 Task: Create a task  Implement a feature for users to track and manage their expenses on a budget , assign it to team member softage.10@softage.net in the project WorldView and update the status of the task to  At Risk , set the priority of the task to Medium.
Action: Mouse moved to (79, 454)
Screenshot: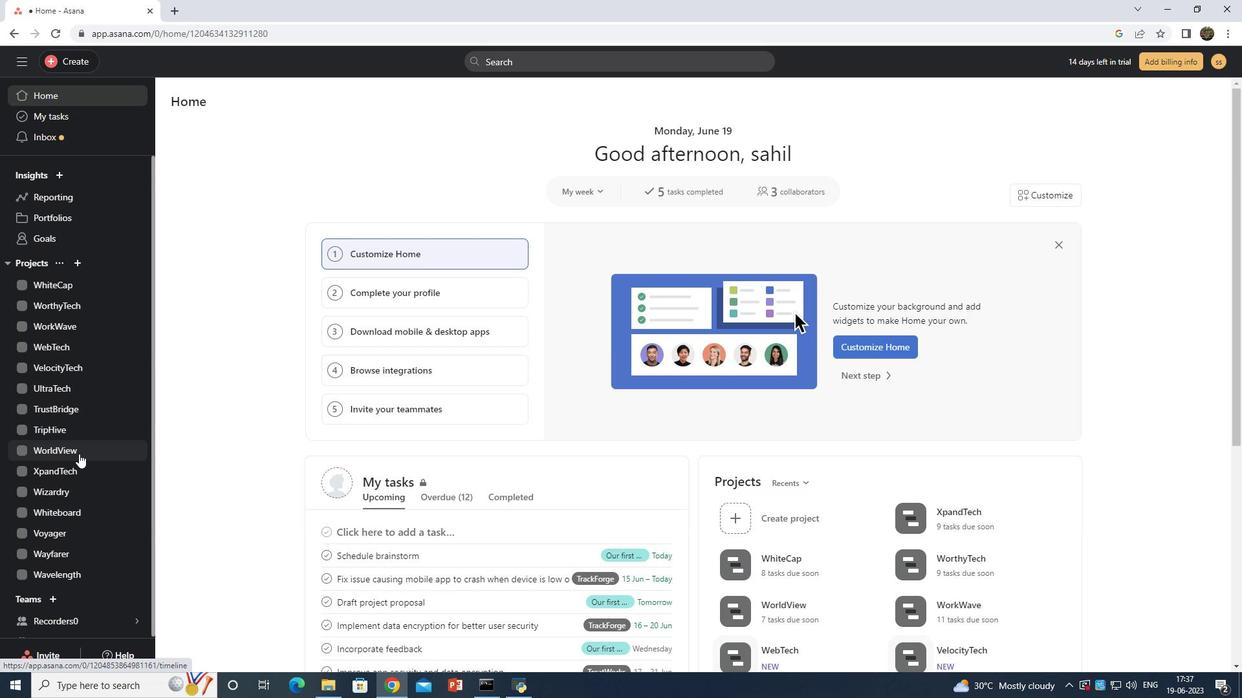 
Action: Mouse pressed left at (79, 454)
Screenshot: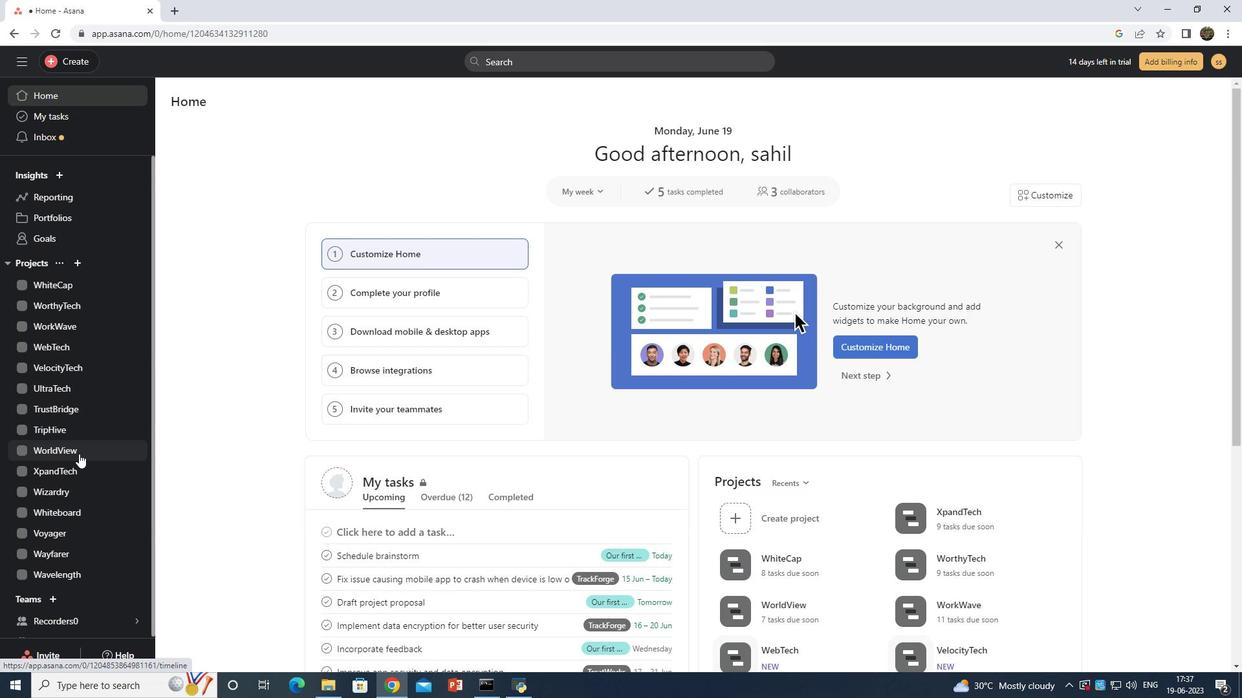 
Action: Mouse moved to (207, 158)
Screenshot: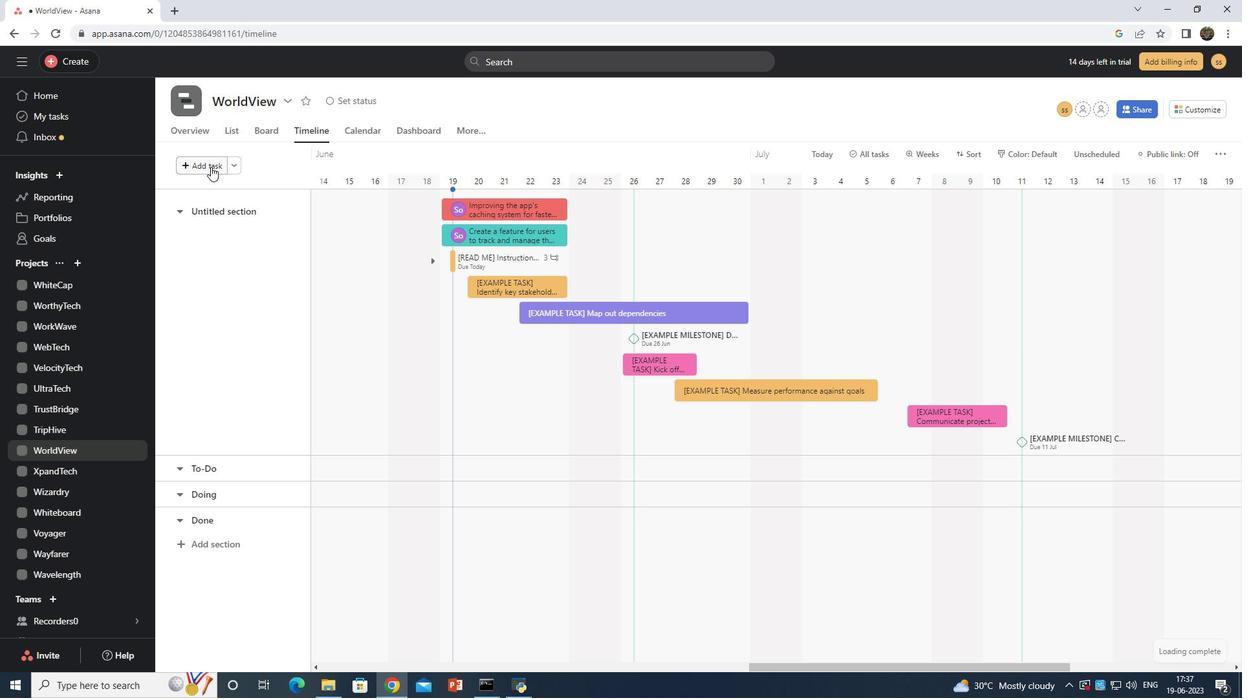 
Action: Mouse pressed left at (207, 158)
Screenshot: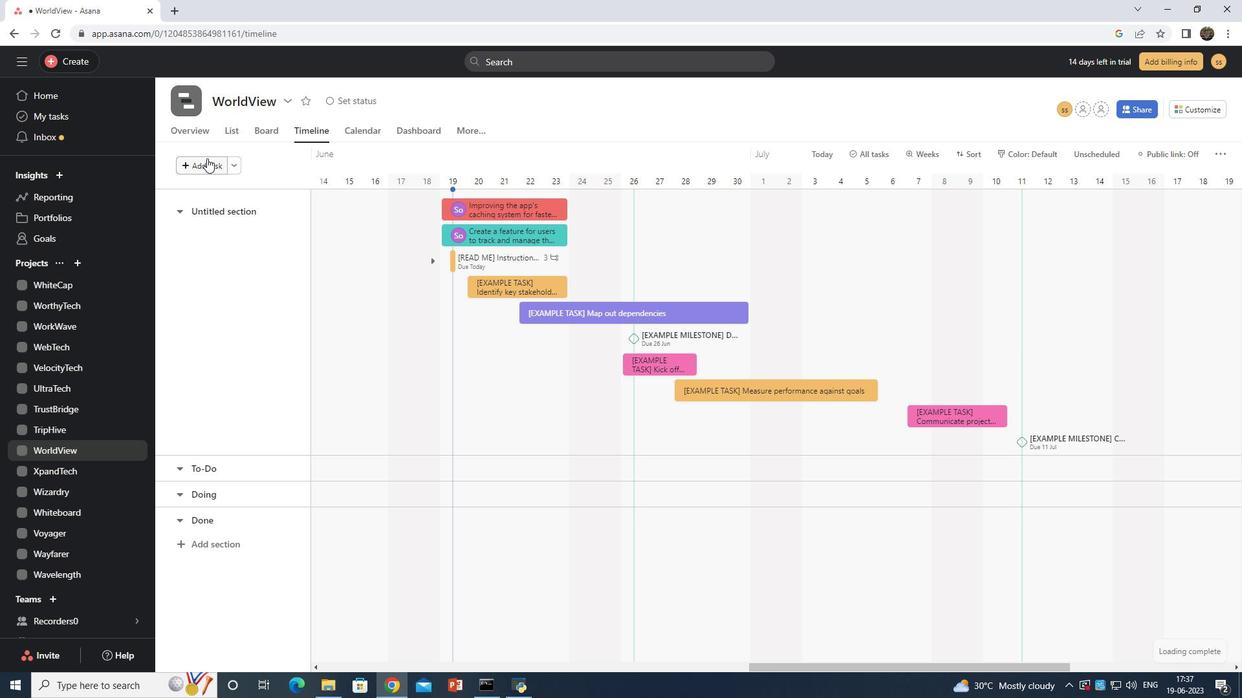 
Action: Mouse moved to (656, 231)
Screenshot: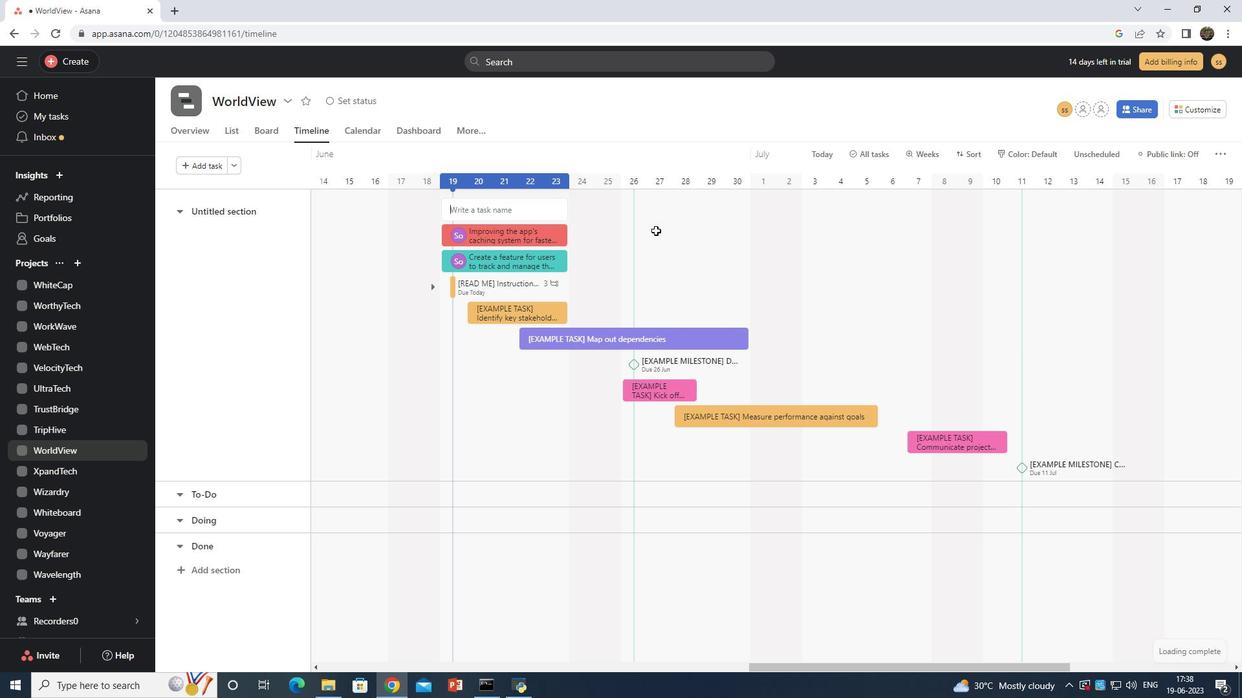 
Action: Key pressed <Key.shift>Implement<Key.space>a<Key.space>feature<Key.space>for<Key.space>users<Key.space>to<Key.space>ta<Key.backspace>rack<Key.space>and<Key.space>manage<Key.space>their<Key.space>expenses<Key.space>on<Key.space>budget
Screenshot: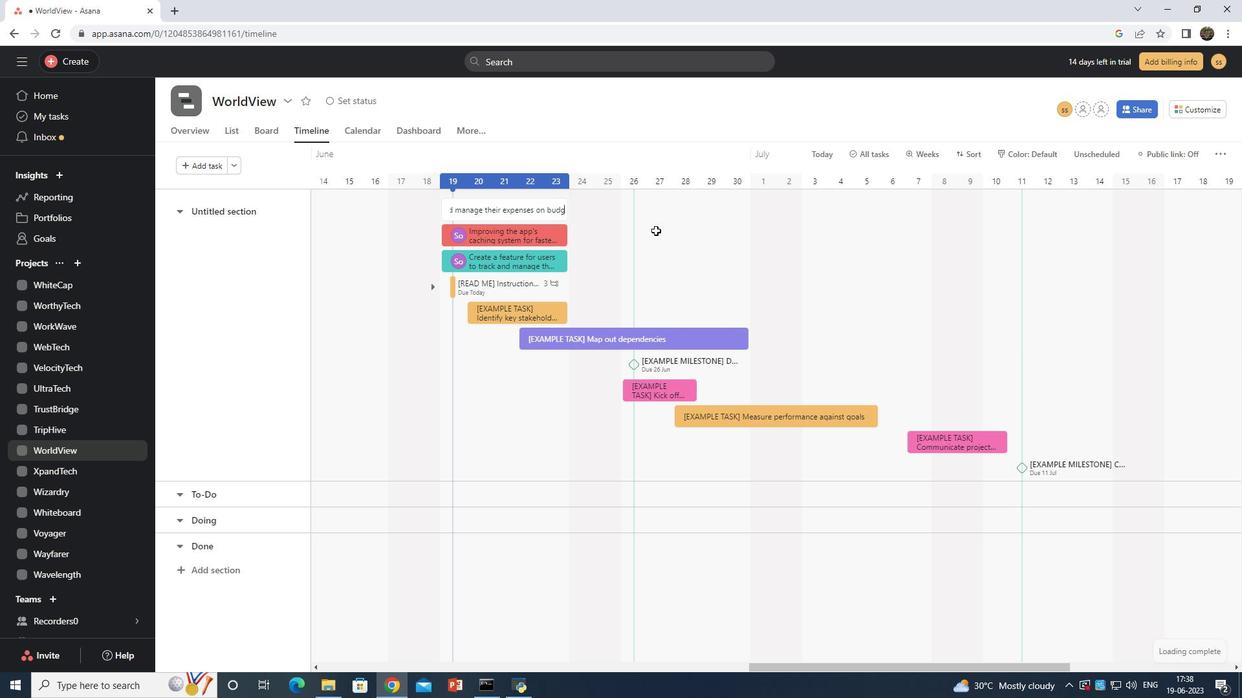 
Action: Mouse moved to (521, 210)
Screenshot: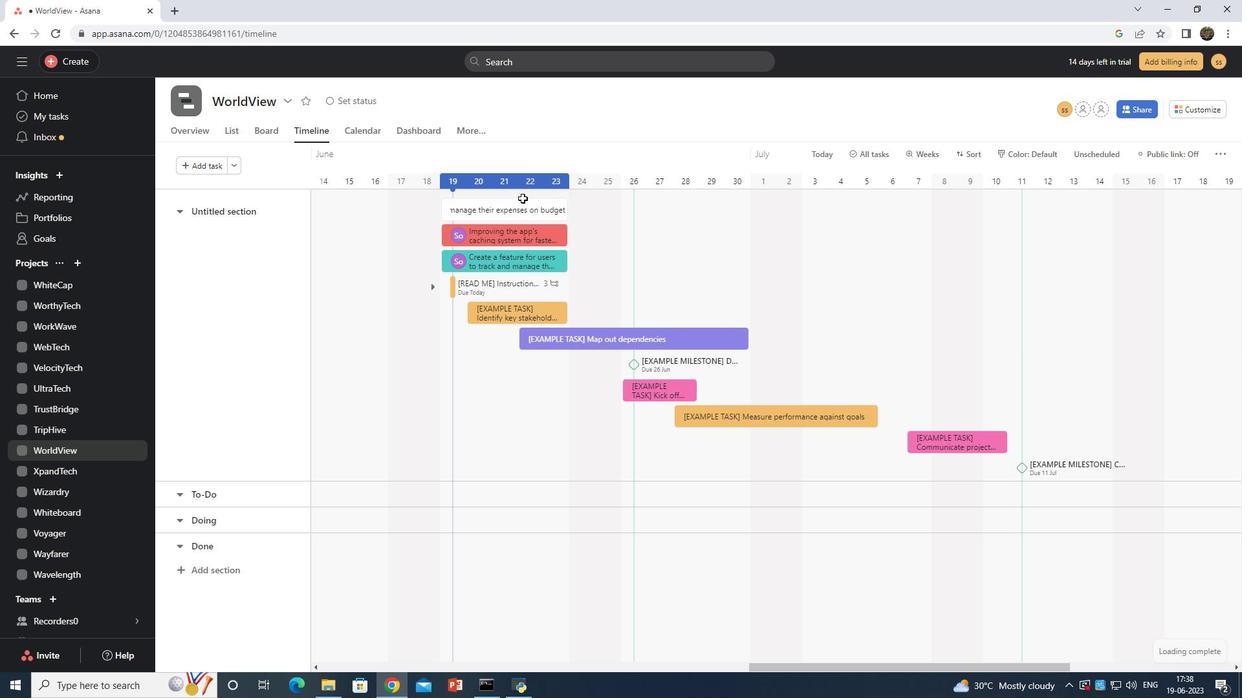 
Action: Mouse pressed left at (521, 210)
Screenshot: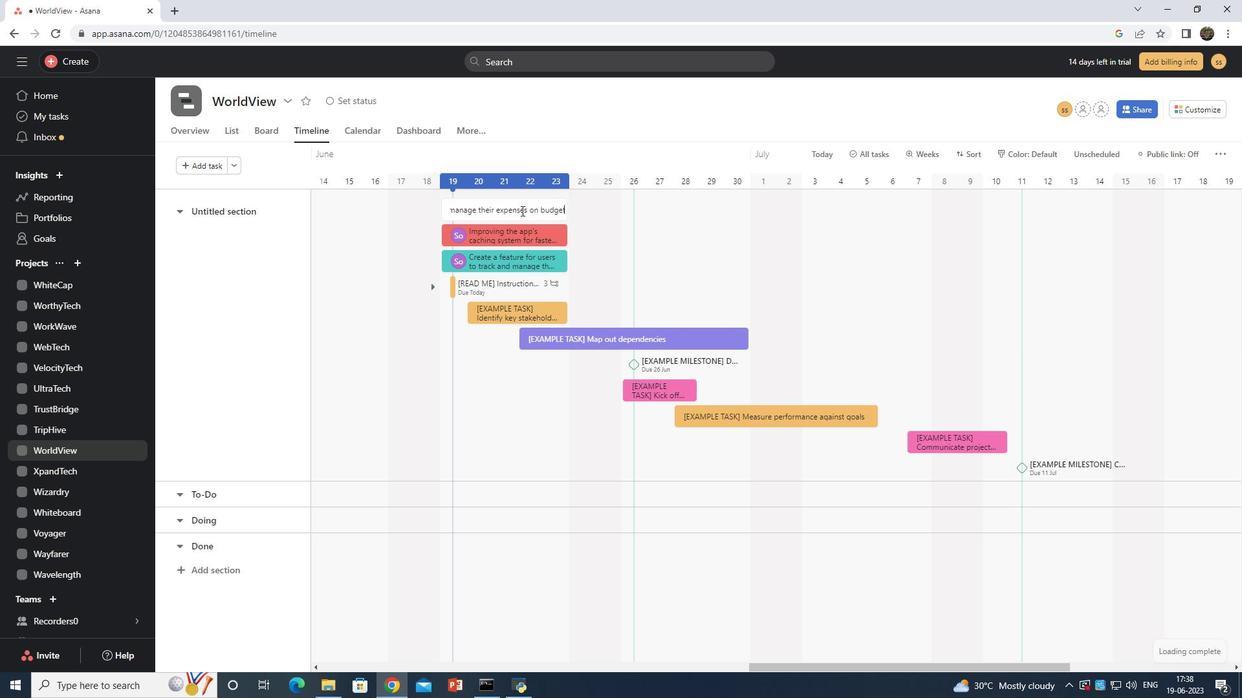 
Action: Mouse moved to (906, 249)
Screenshot: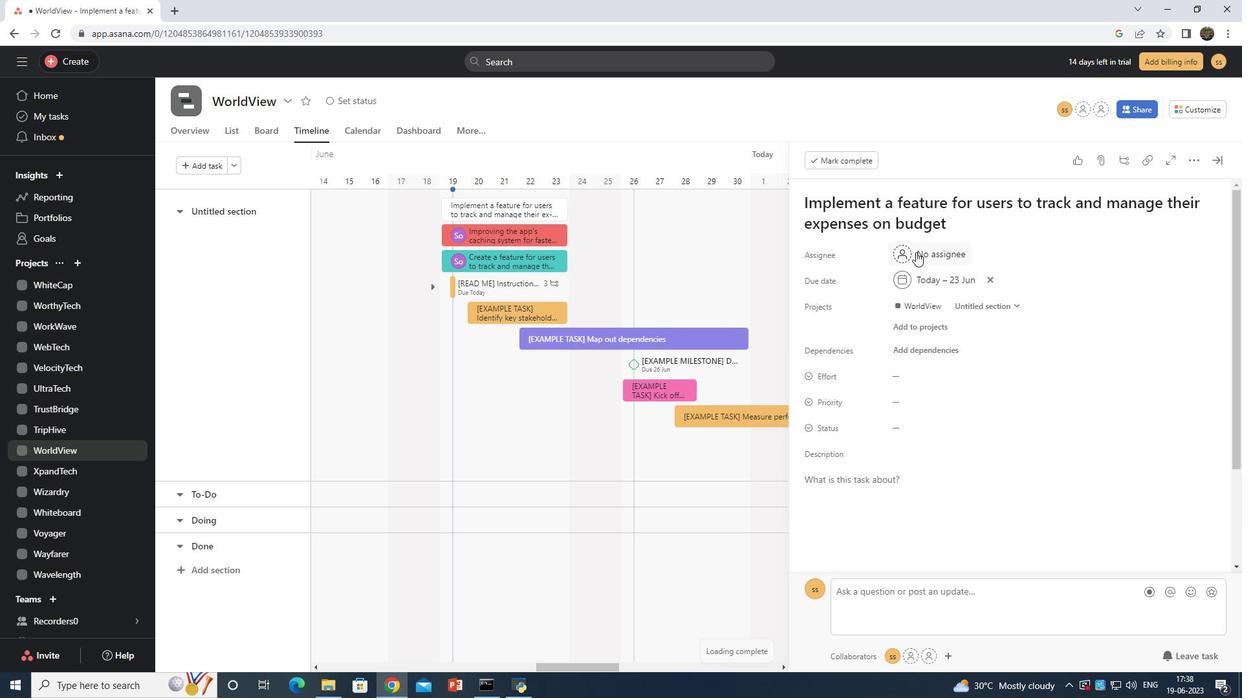 
Action: Mouse pressed left at (906, 249)
Screenshot: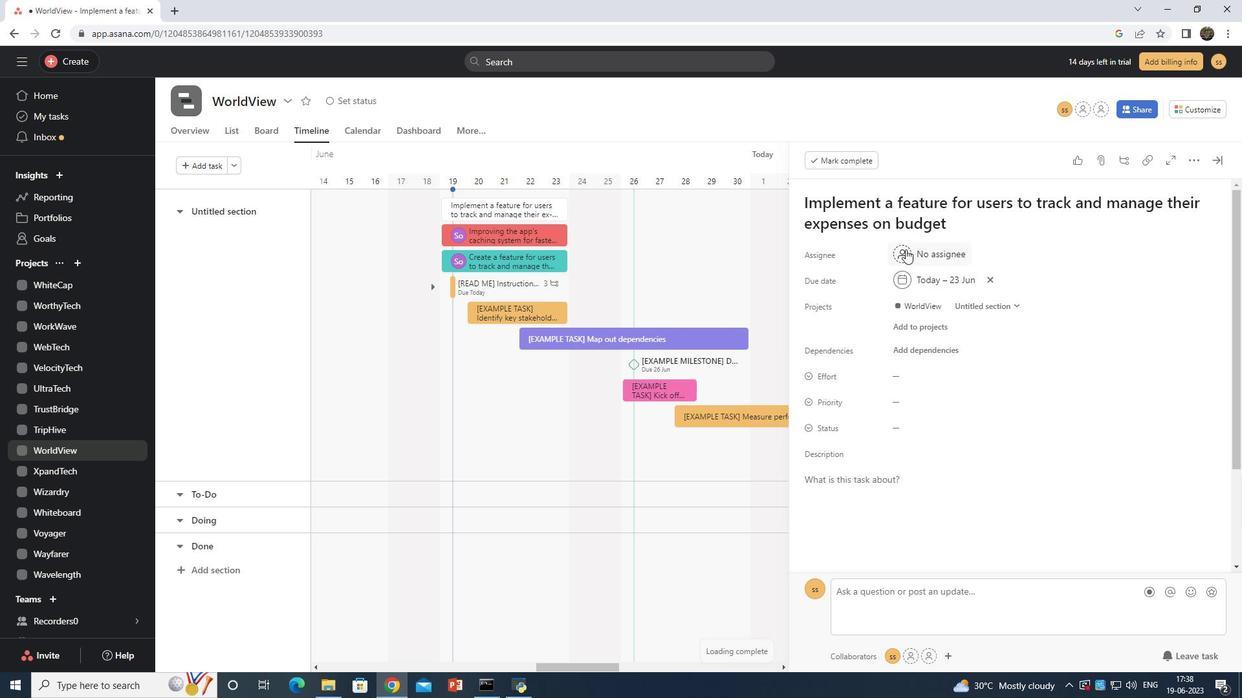 
Action: Mouse moved to (890, 256)
Screenshot: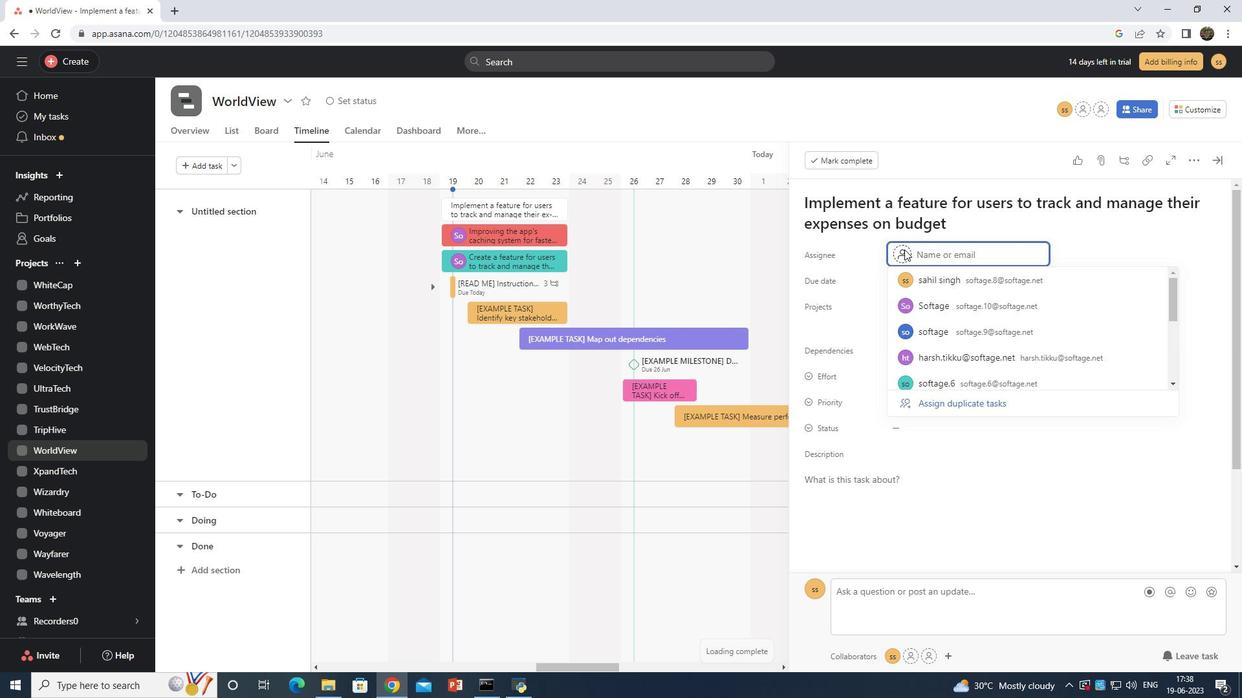 
Action: Key pressed softage.10
Screenshot: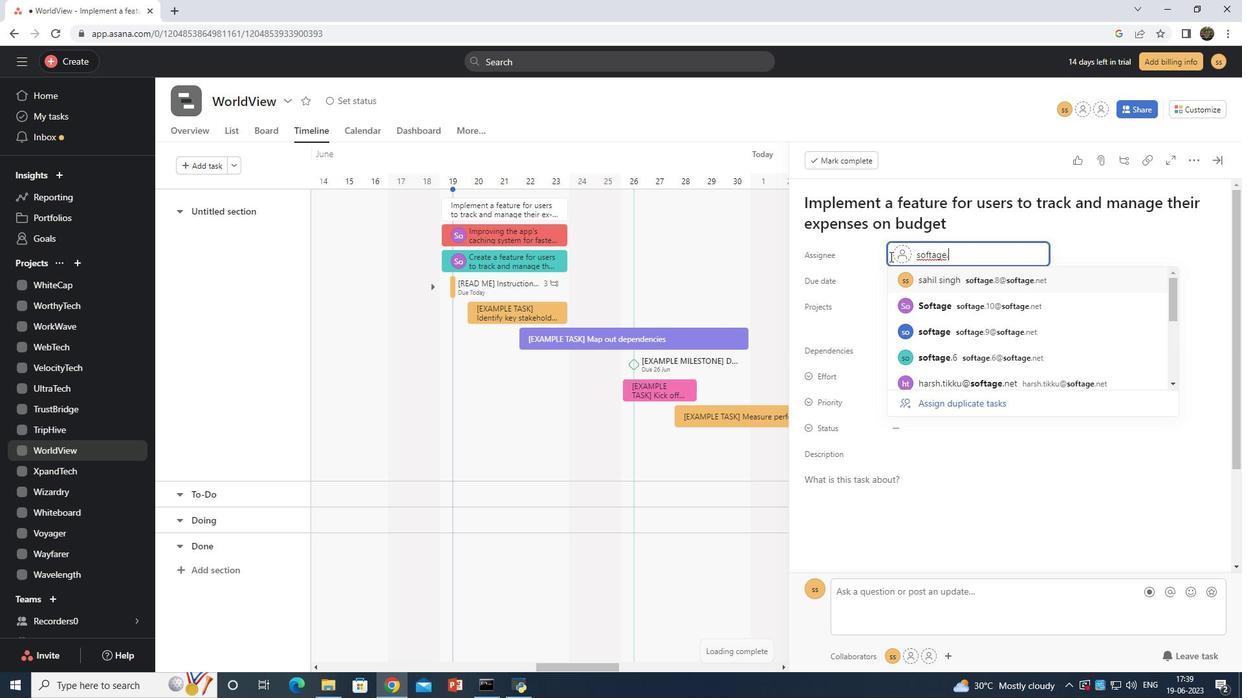 
Action: Mouse moved to (933, 272)
Screenshot: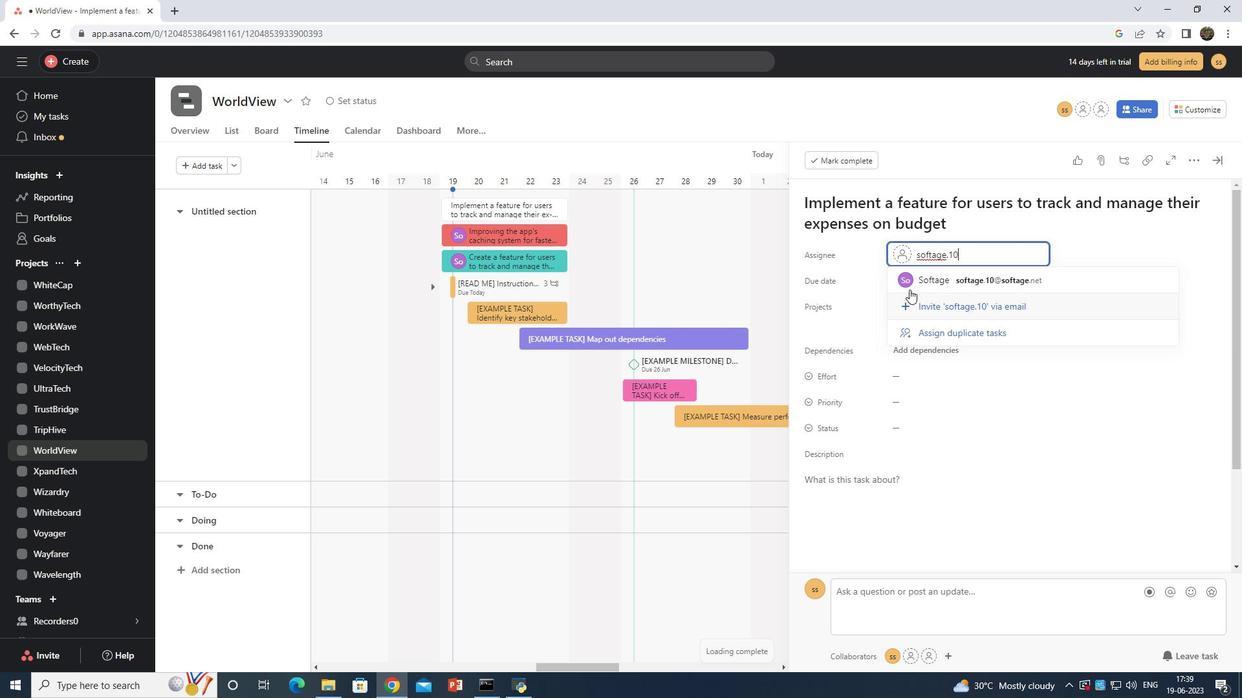 
Action: Mouse pressed left at (933, 272)
Screenshot: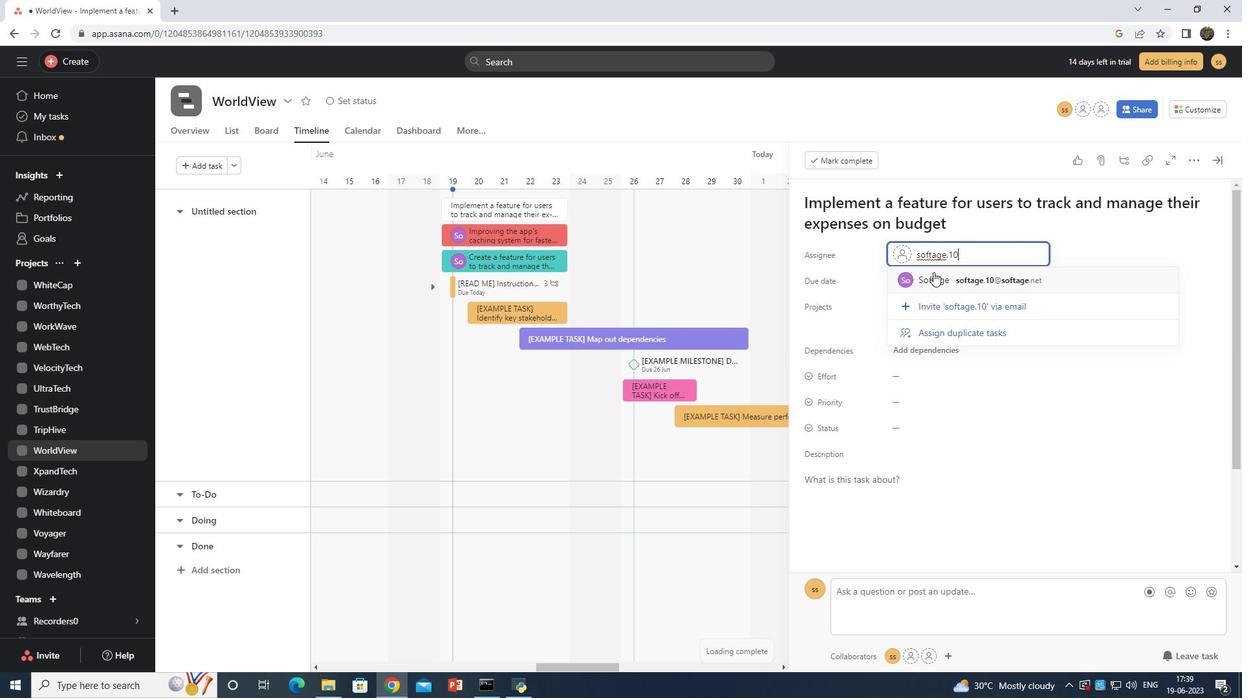 
Action: Mouse moved to (893, 428)
Screenshot: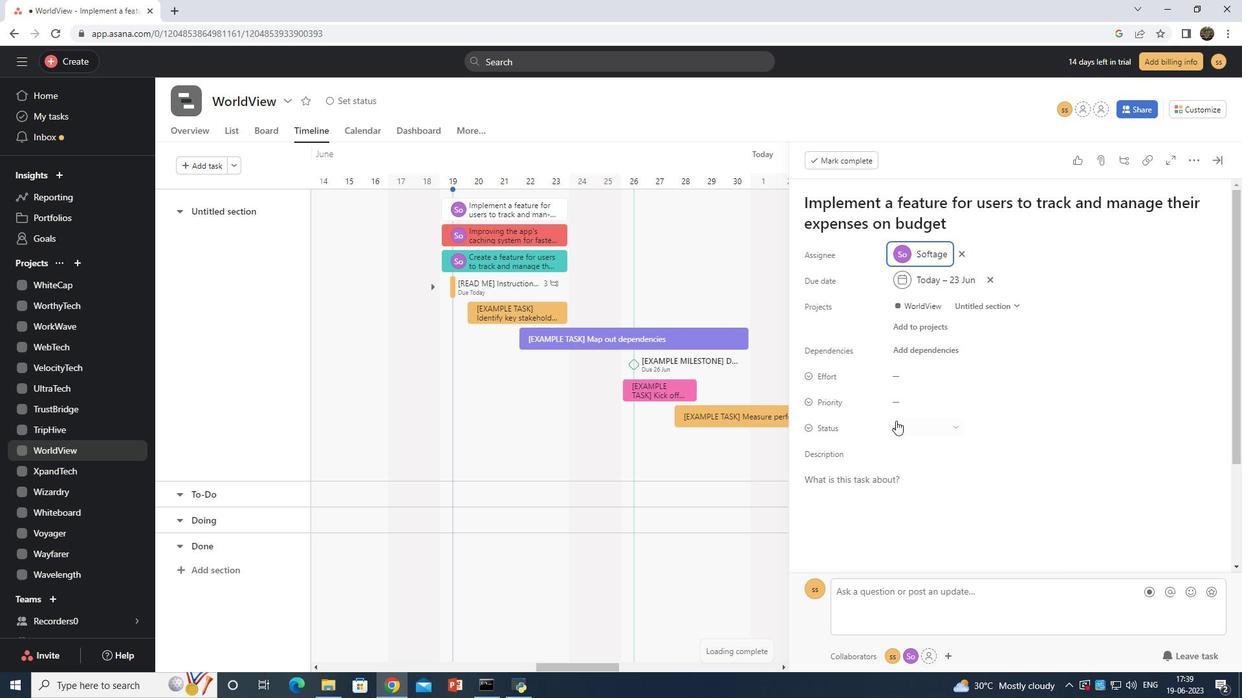 
Action: Mouse pressed left at (893, 428)
Screenshot: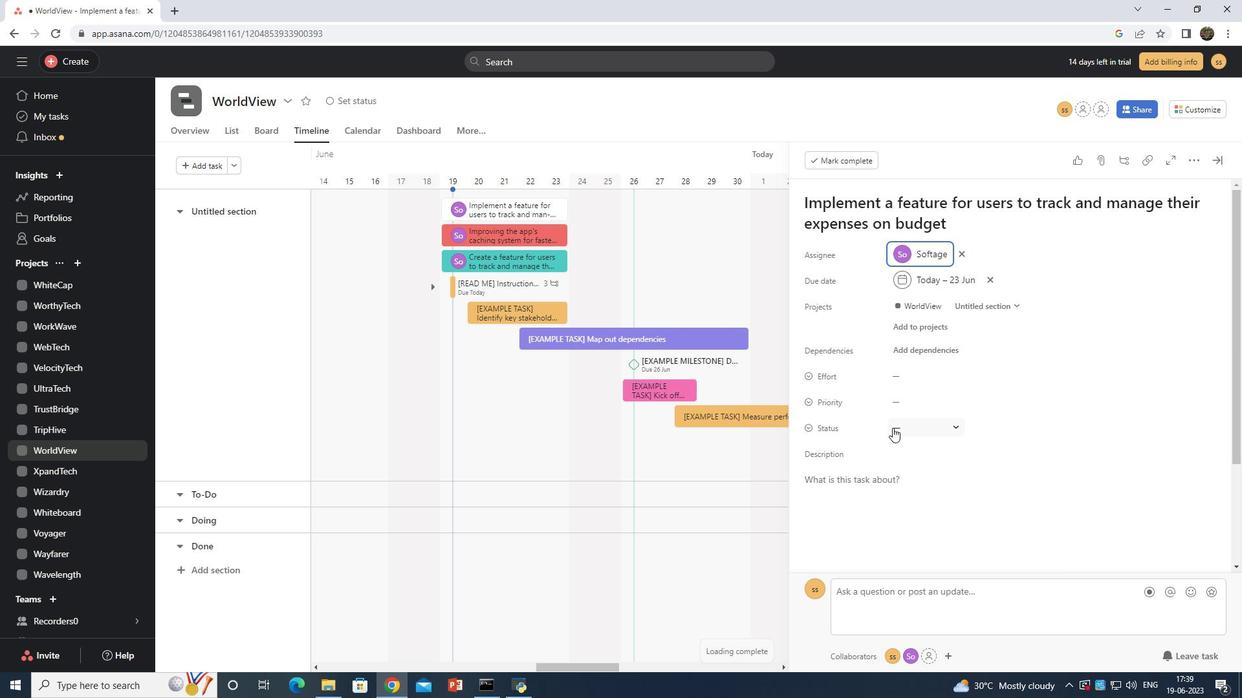 
Action: Mouse moved to (932, 492)
Screenshot: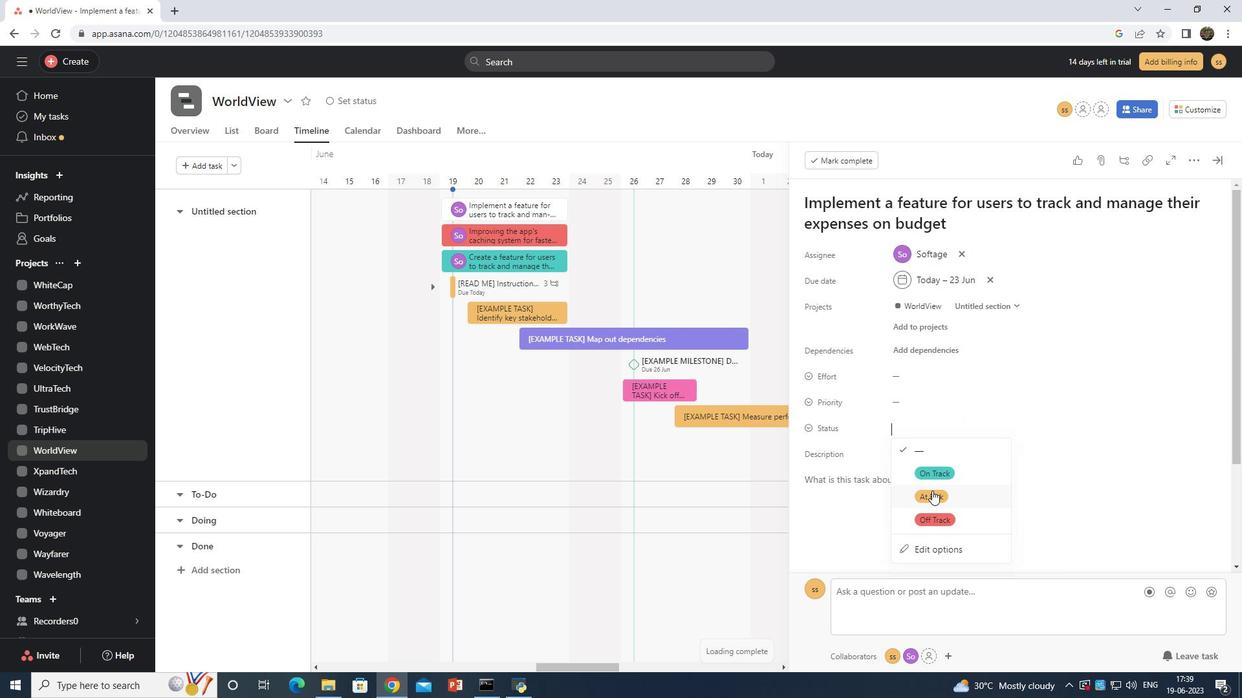
Action: Mouse pressed left at (932, 492)
Screenshot: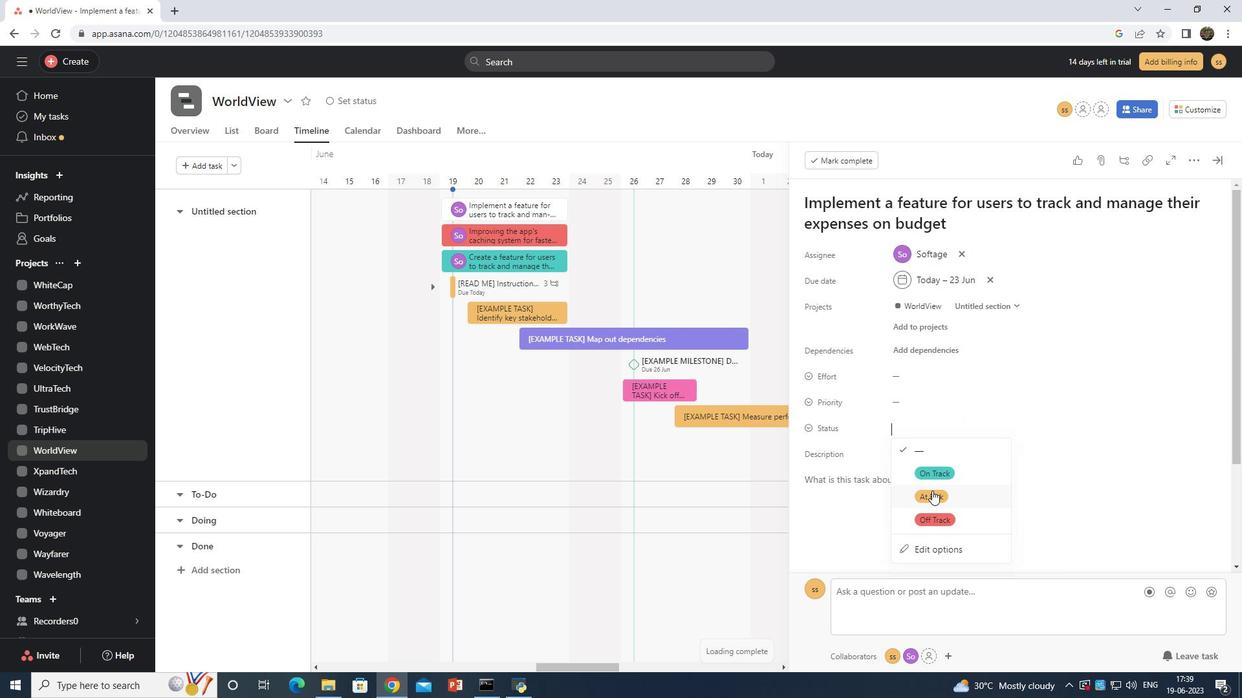 
Action: Mouse moved to (893, 401)
Screenshot: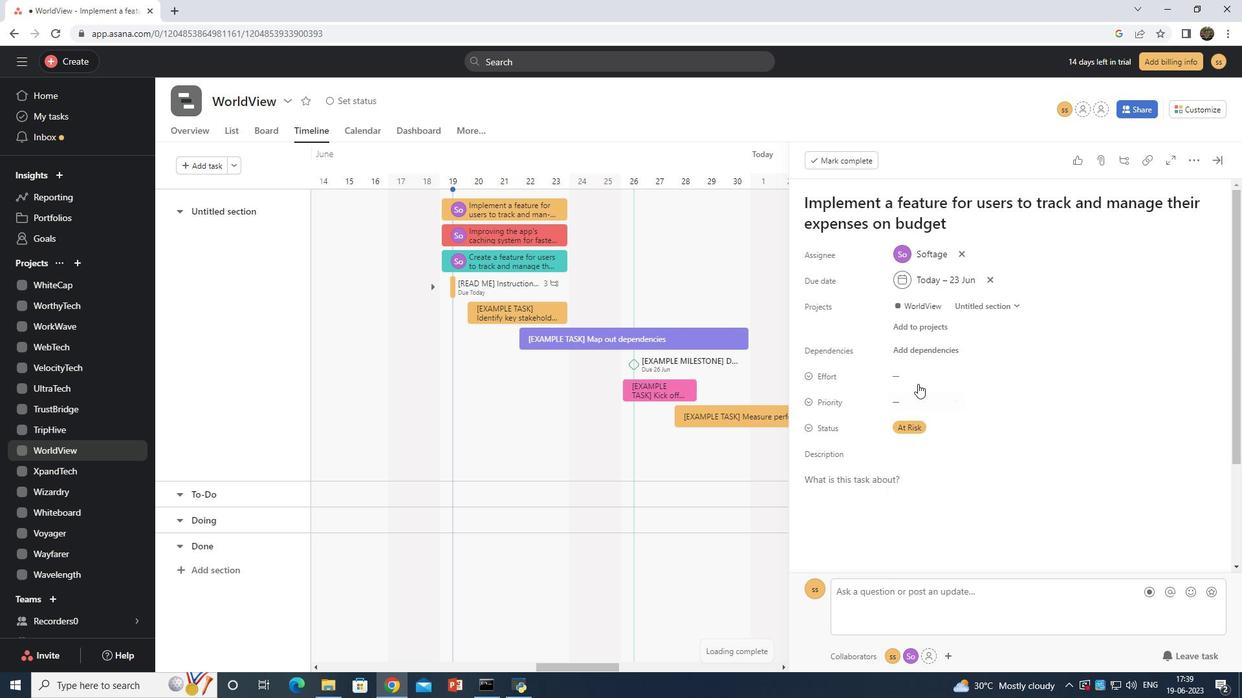 
Action: Mouse pressed left at (893, 401)
Screenshot: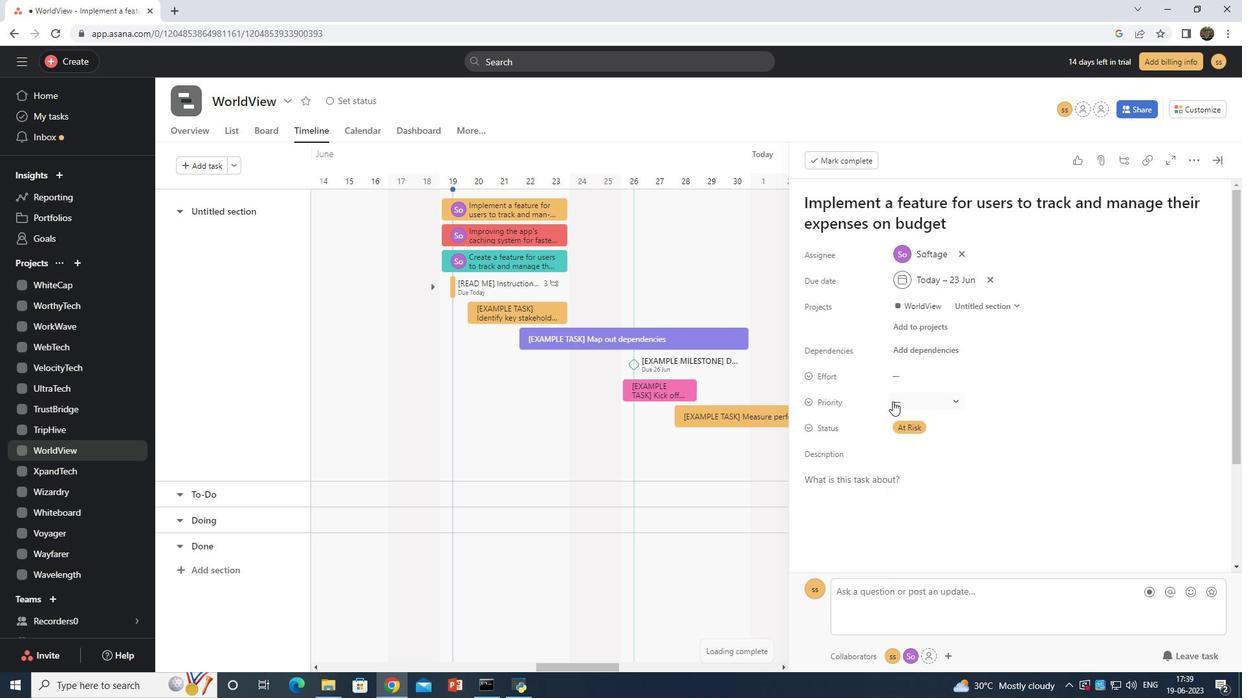 
Action: Mouse moved to (919, 468)
Screenshot: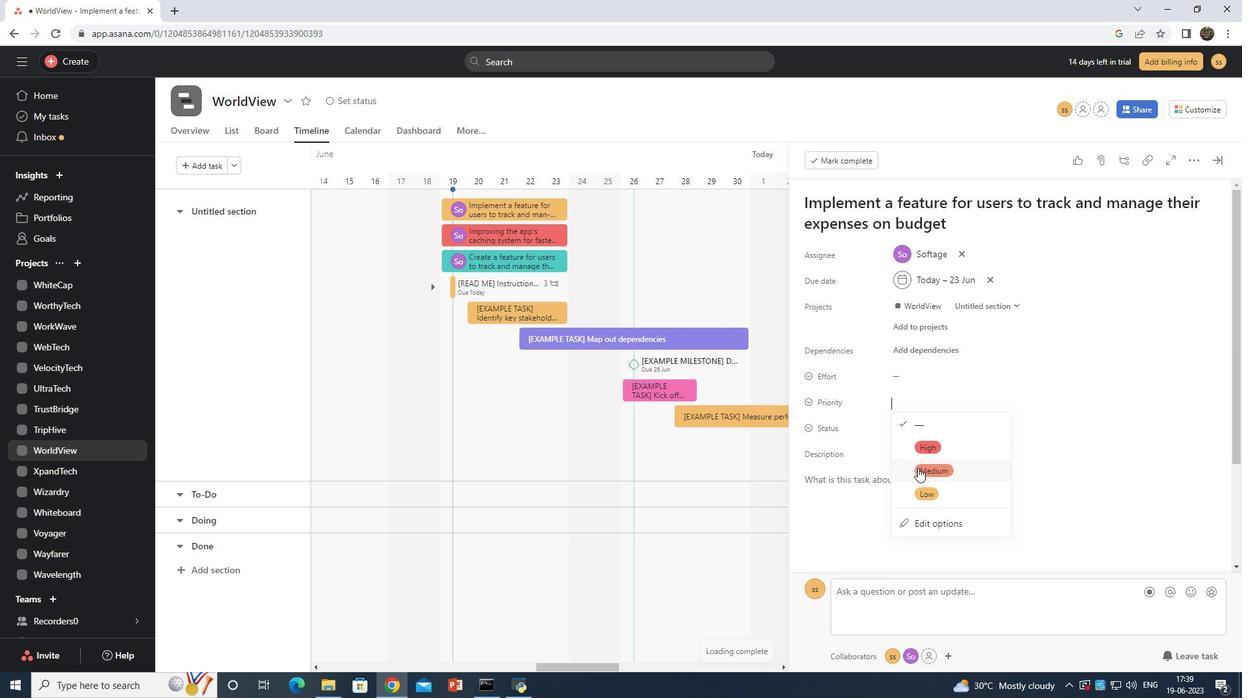 
Action: Mouse pressed left at (919, 468)
Screenshot: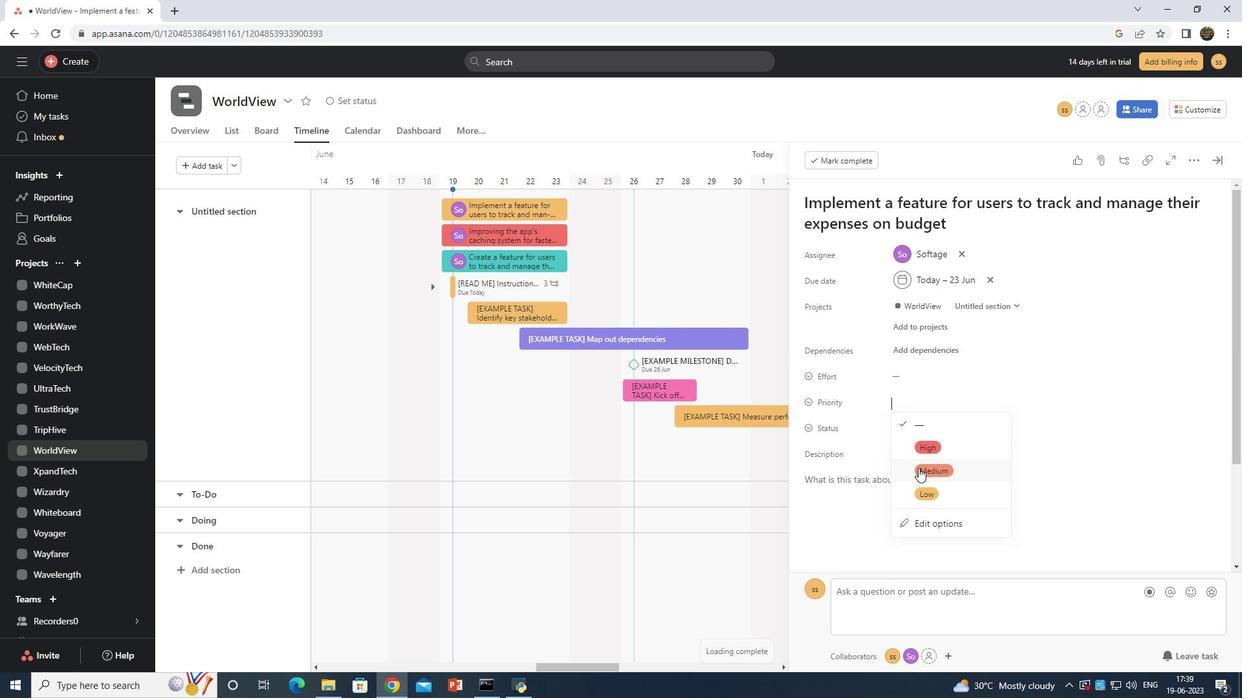 
Action: Mouse moved to (1225, 439)
Screenshot: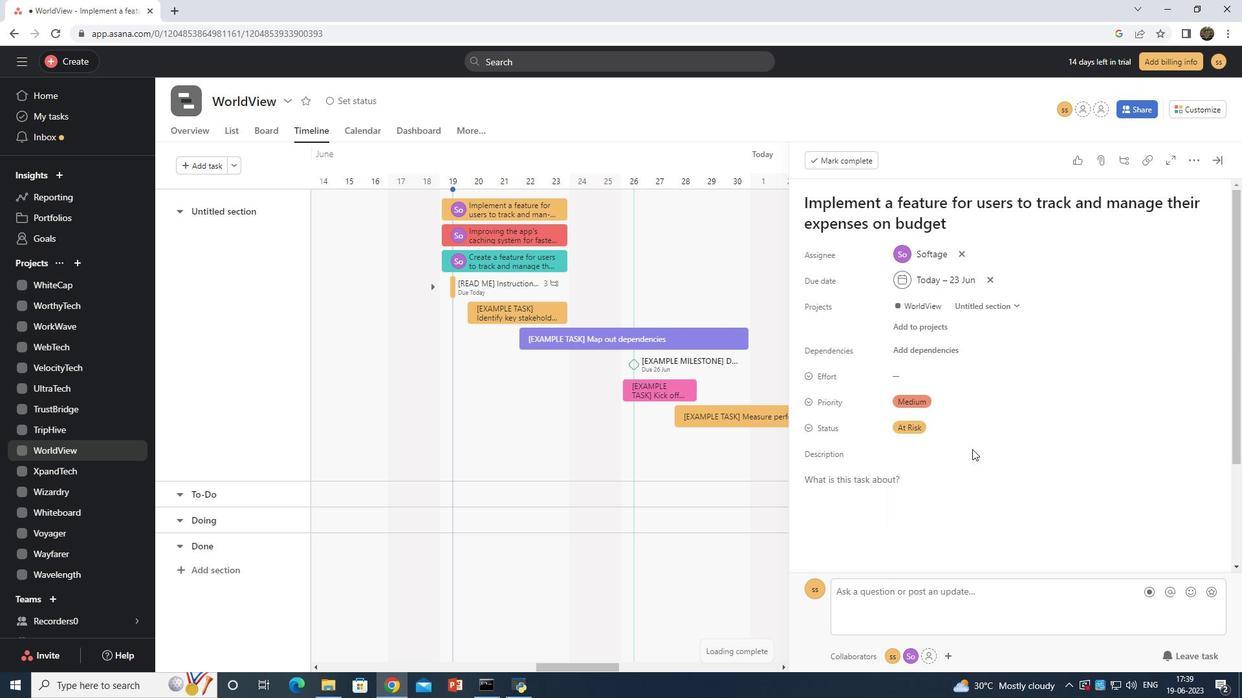 
